 Task: Select Continue Key and Then Back In Change Keyboard Type
Action: Mouse moved to (49, 3)
Screenshot: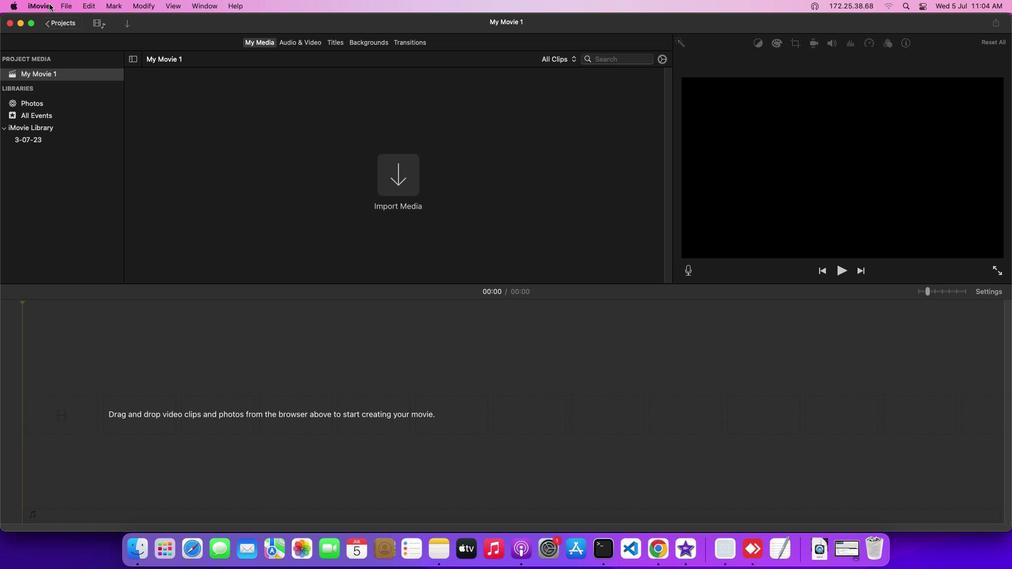 
Action: Mouse pressed left at (49, 3)
Screenshot: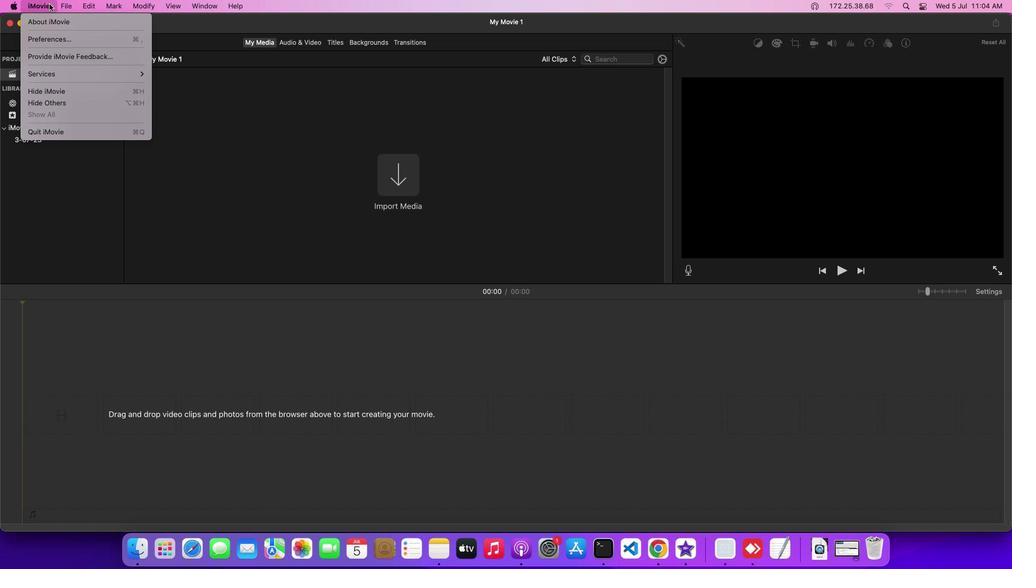 
Action: Mouse moved to (54, 70)
Screenshot: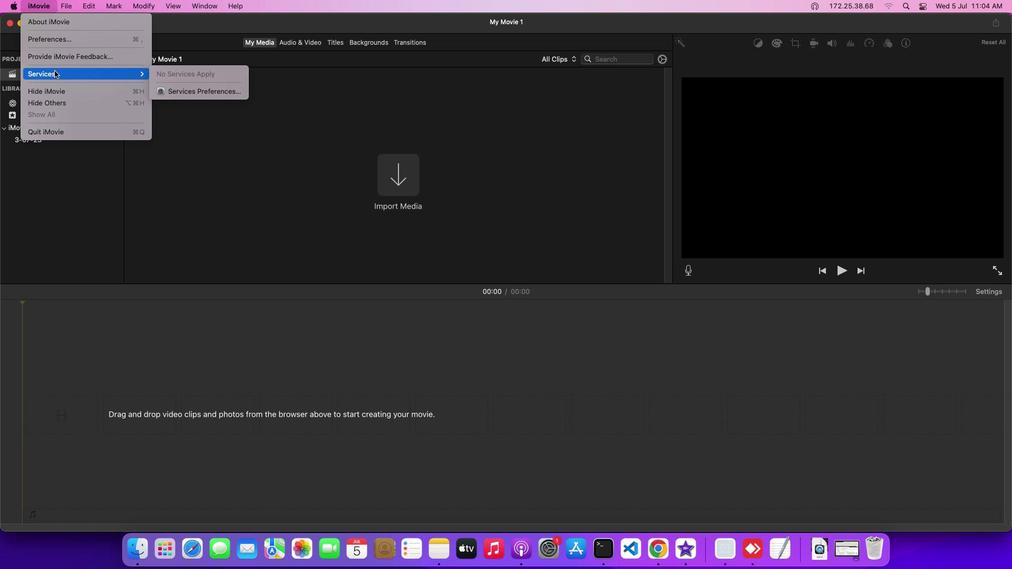 
Action: Mouse pressed left at (54, 70)
Screenshot: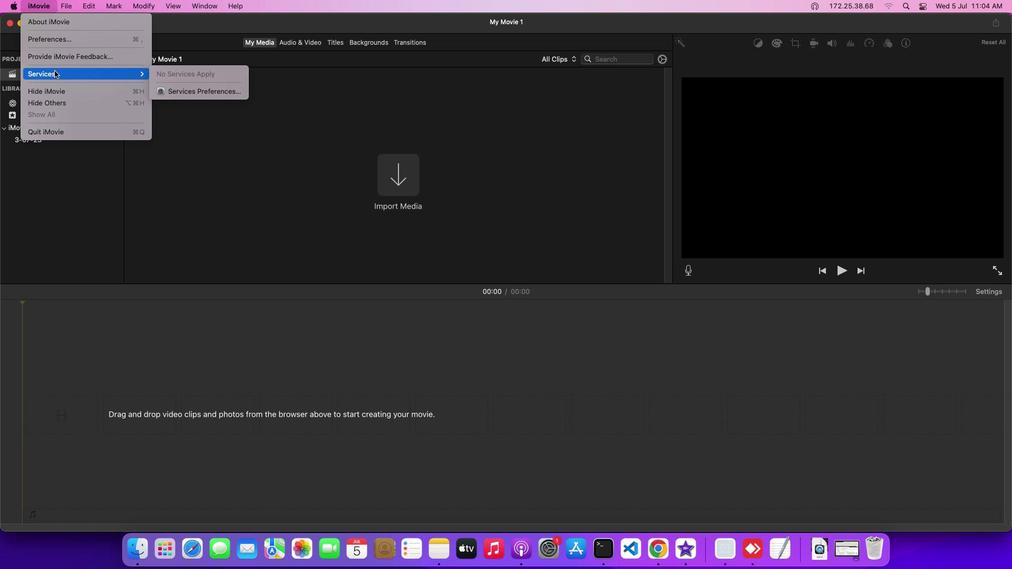 
Action: Mouse moved to (168, 91)
Screenshot: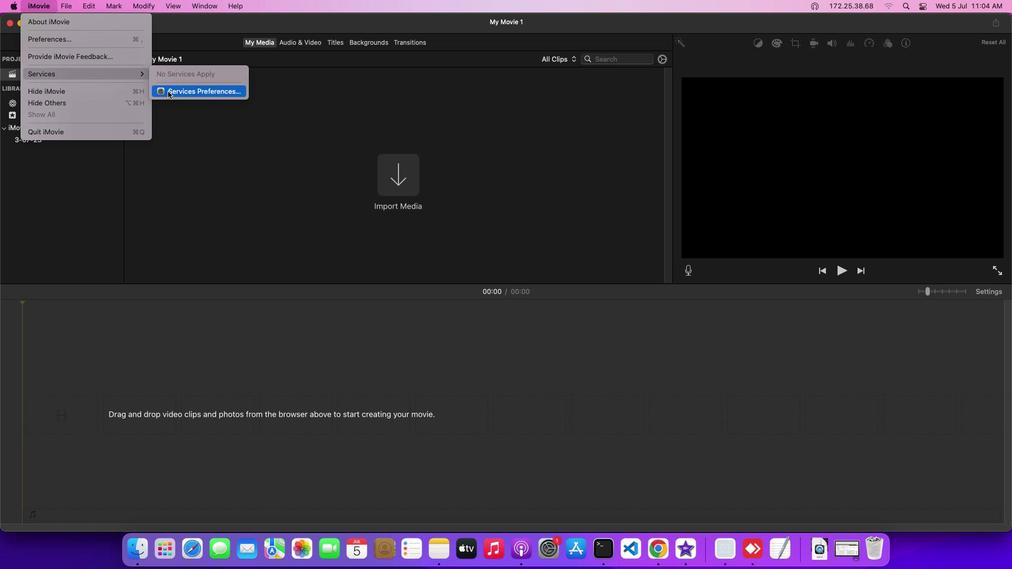 
Action: Mouse pressed left at (168, 91)
Screenshot: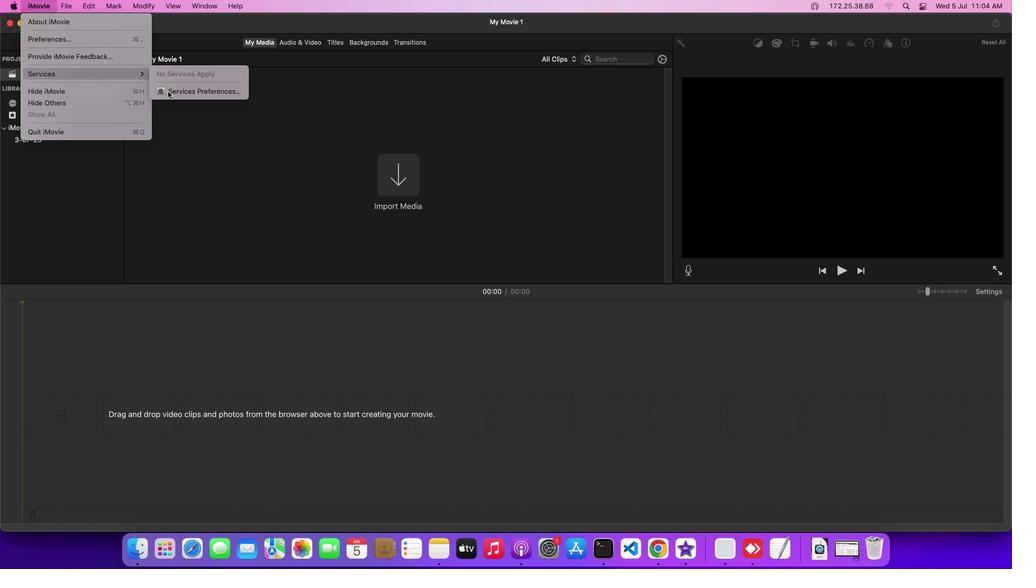 
Action: Mouse moved to (493, 158)
Screenshot: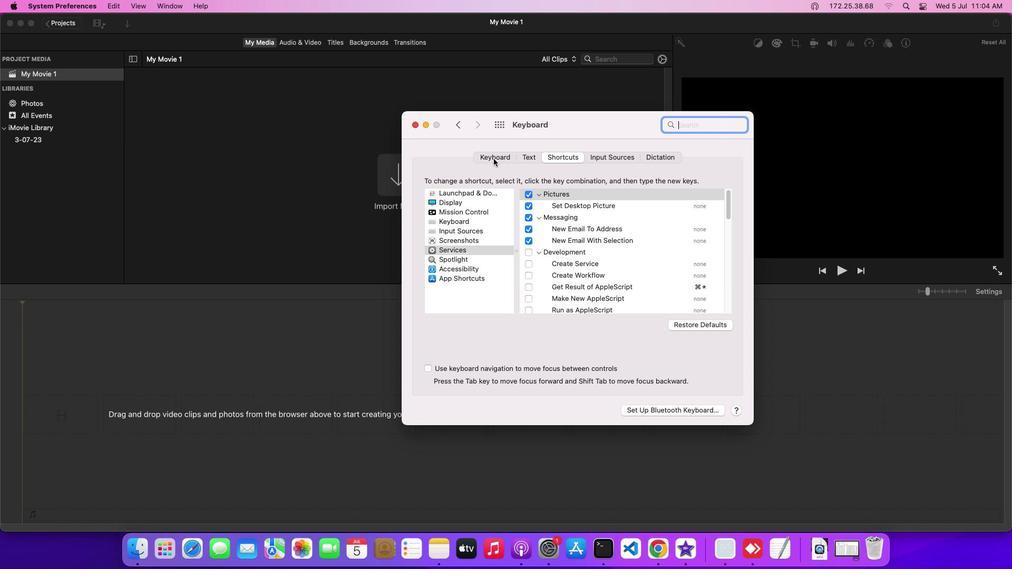 
Action: Mouse pressed left at (493, 158)
Screenshot: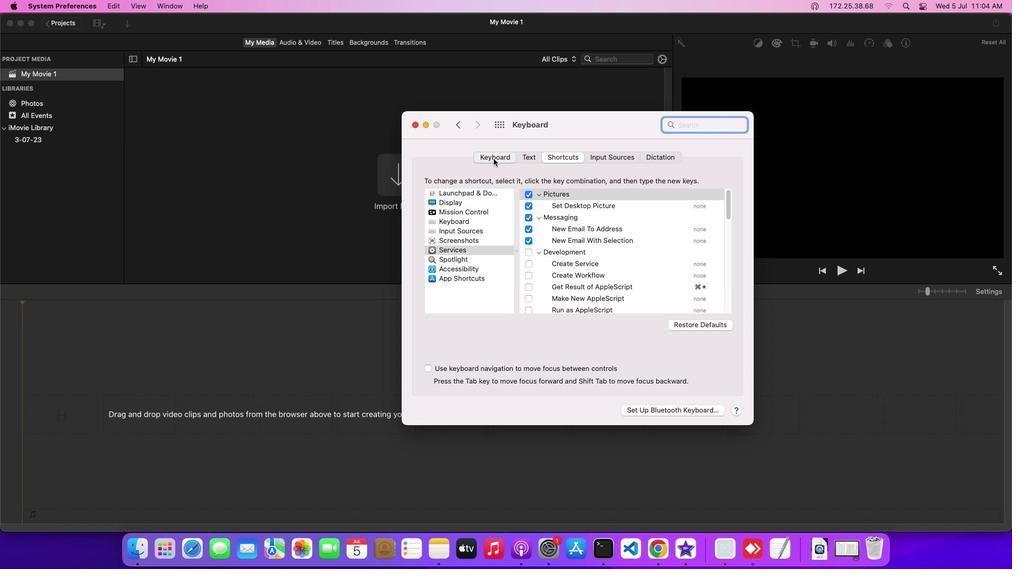 
Action: Mouse moved to (493, 376)
Screenshot: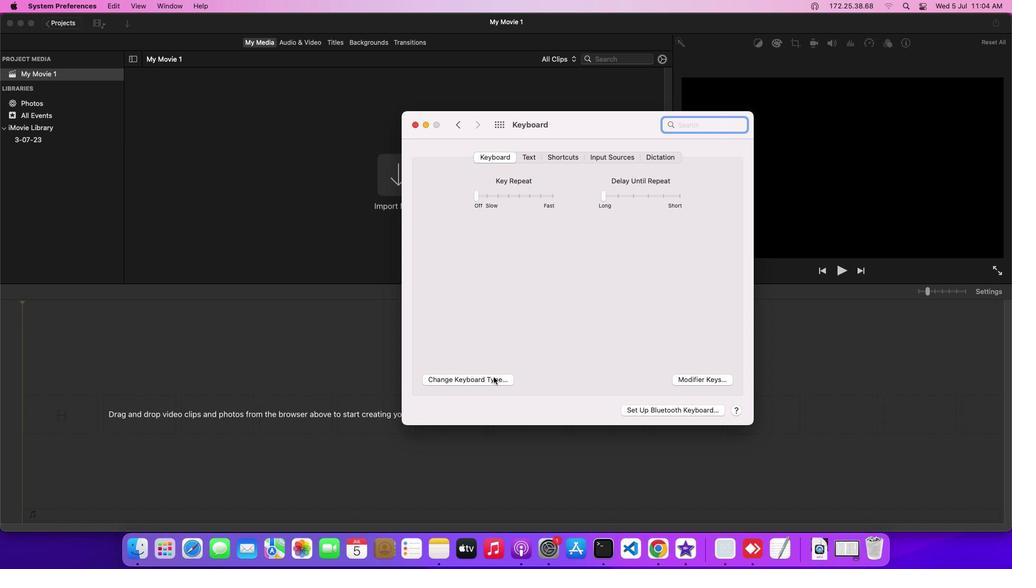 
Action: Mouse pressed left at (493, 376)
Screenshot: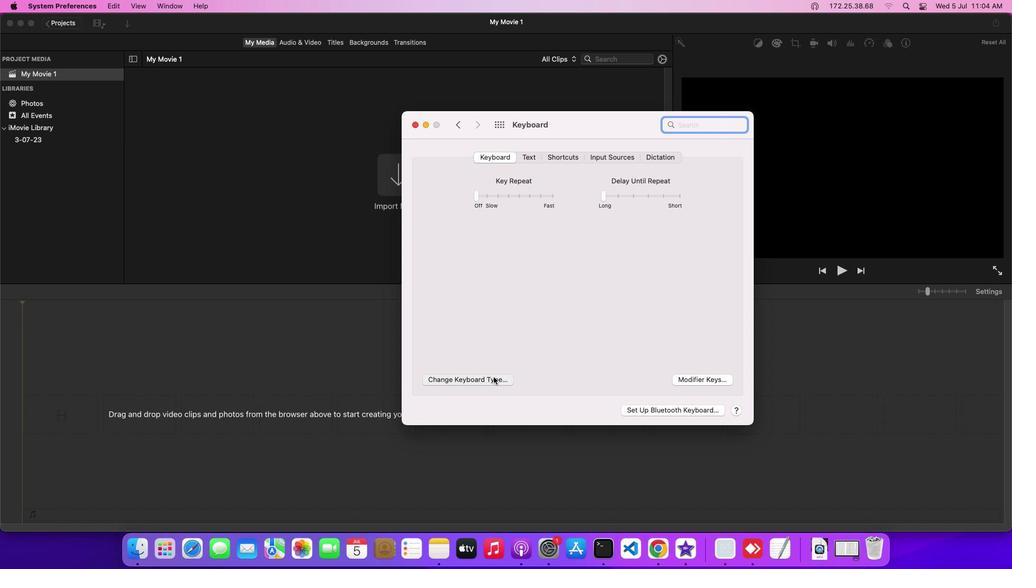 
Action: Mouse moved to (680, 430)
Screenshot: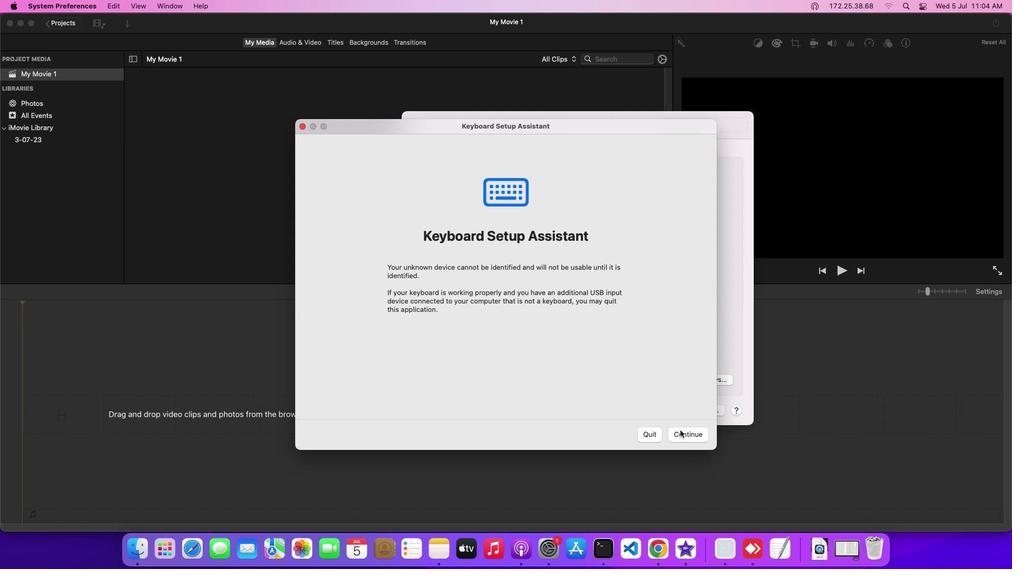 
Action: Mouse pressed left at (680, 430)
Screenshot: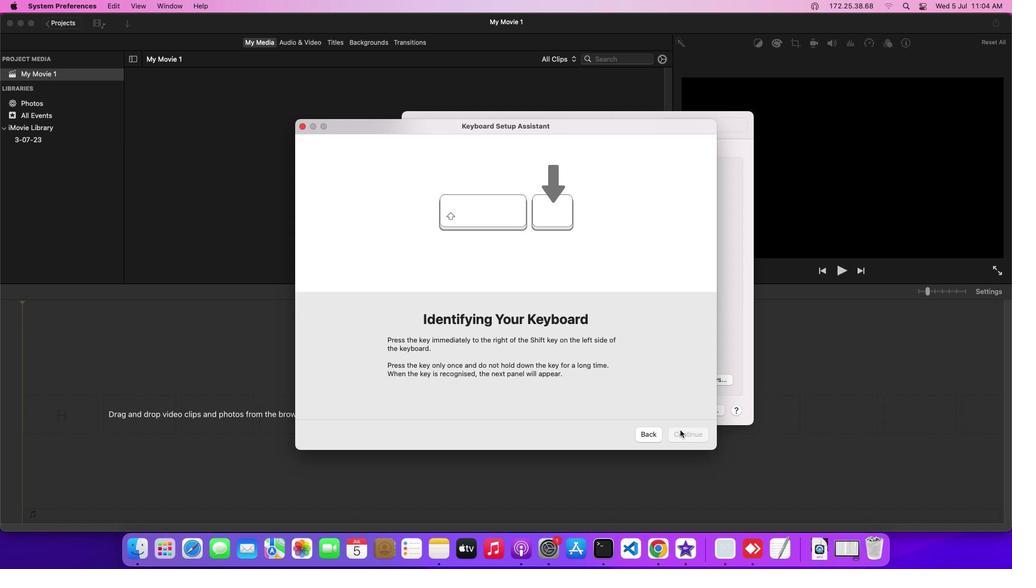 
Action: Mouse moved to (656, 434)
Screenshot: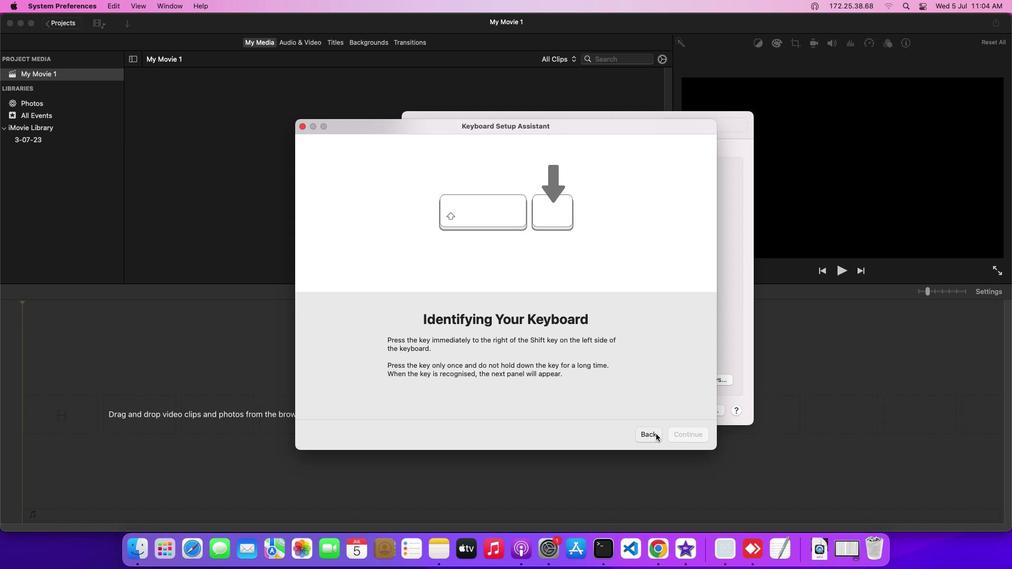 
Action: Mouse pressed left at (656, 434)
Screenshot: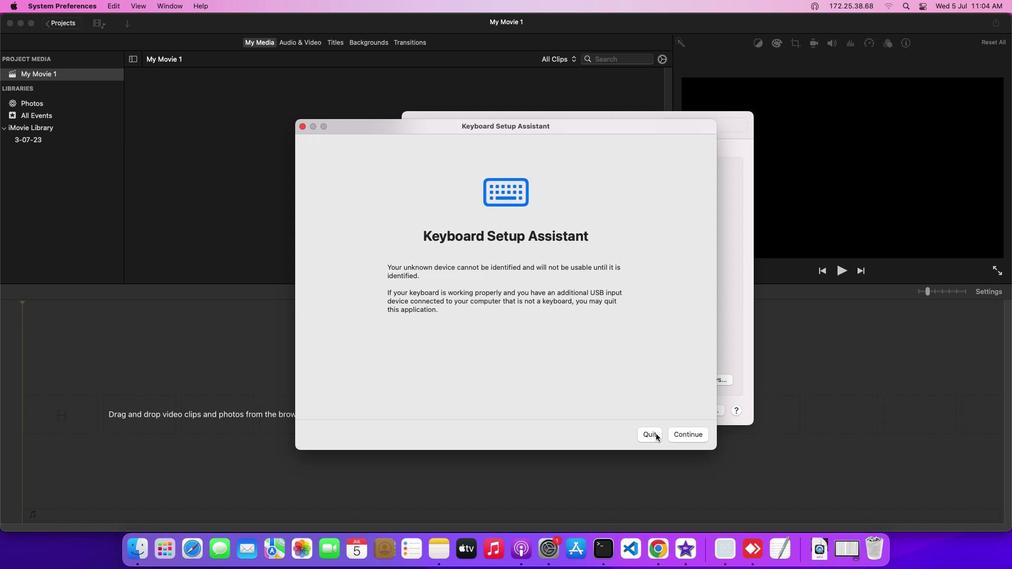 
